 Task: Create Board Corporate Social Responsibility Campaigns to Workspace Financial Planning and Analysis. Create Board Voice of Customer Analysis to Workspace Financial Planning and Analysis. Create Board Customer Feedback Management and Action Planning to Workspace Financial Planning and Analysis
Action: Mouse moved to (418, 70)
Screenshot: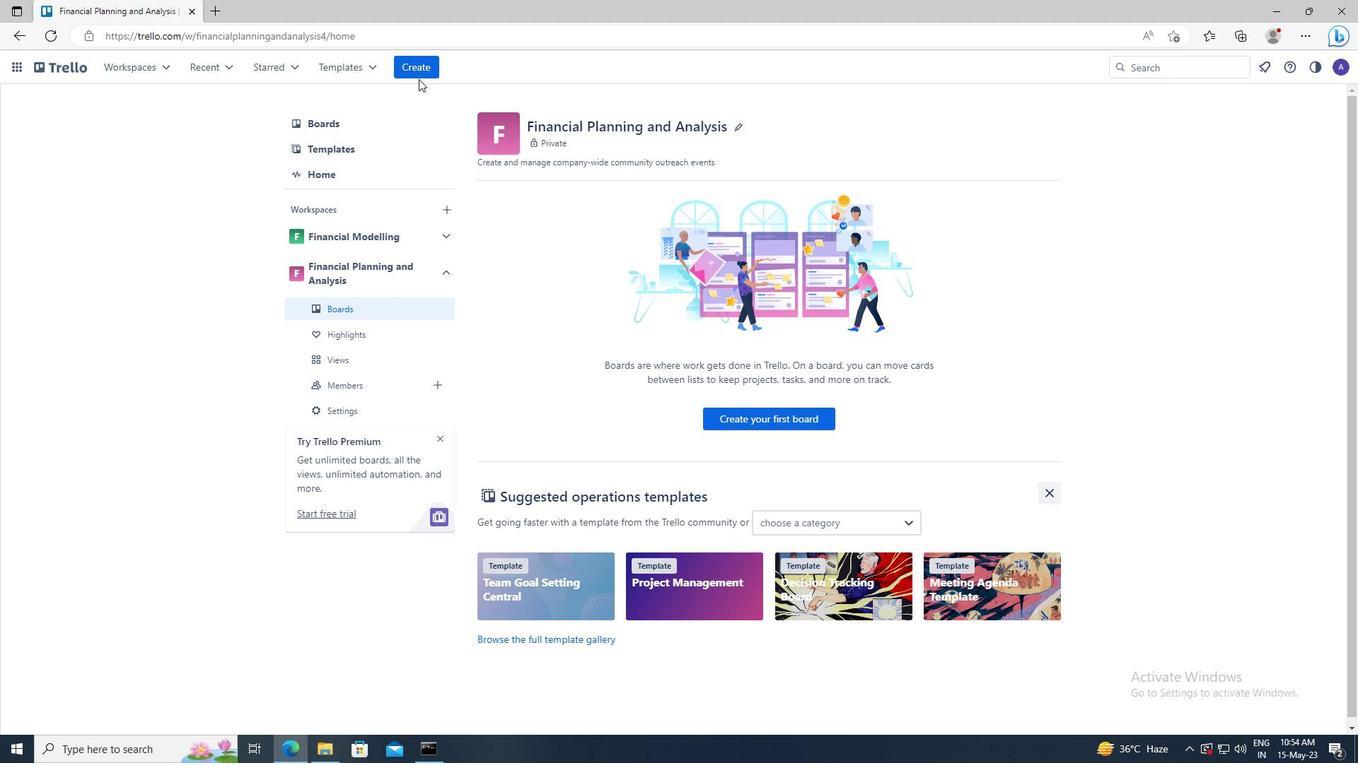 
Action: Mouse pressed left at (418, 70)
Screenshot: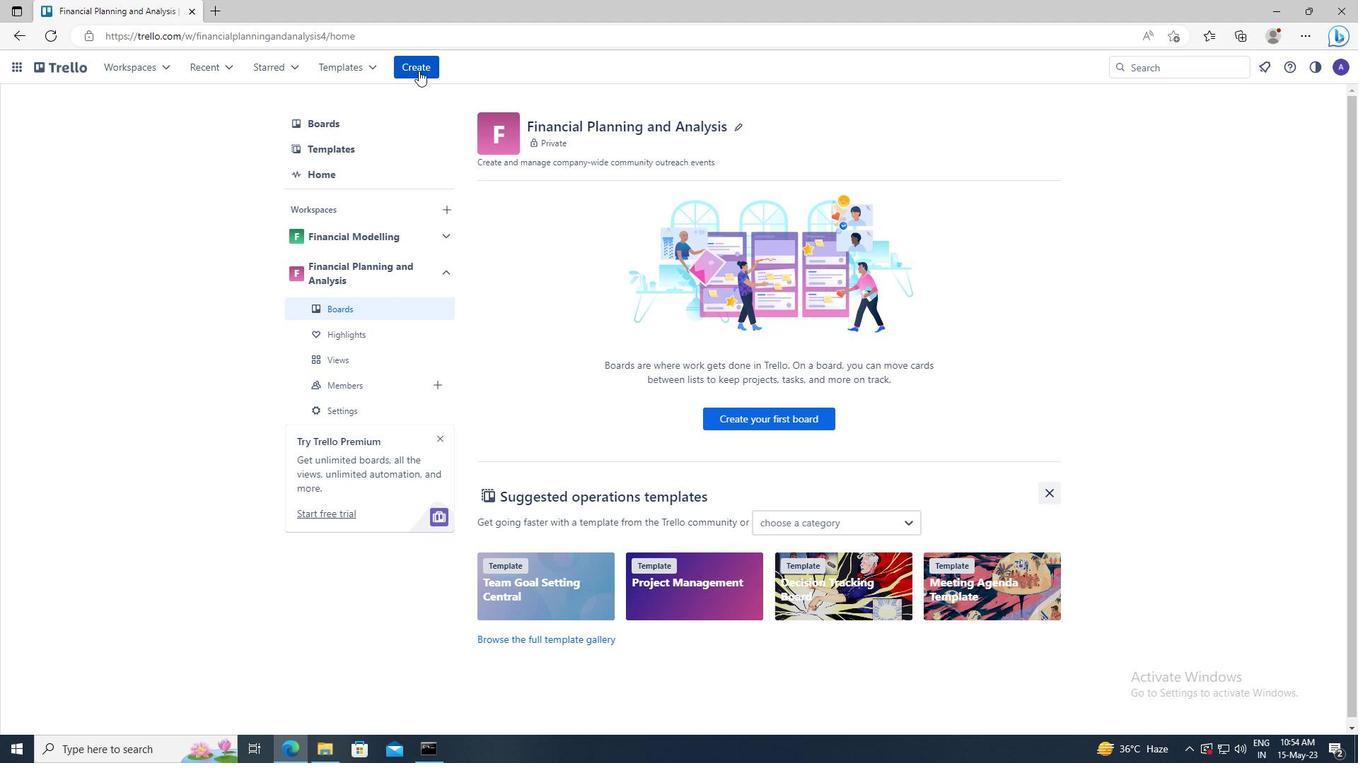 
Action: Mouse moved to (442, 121)
Screenshot: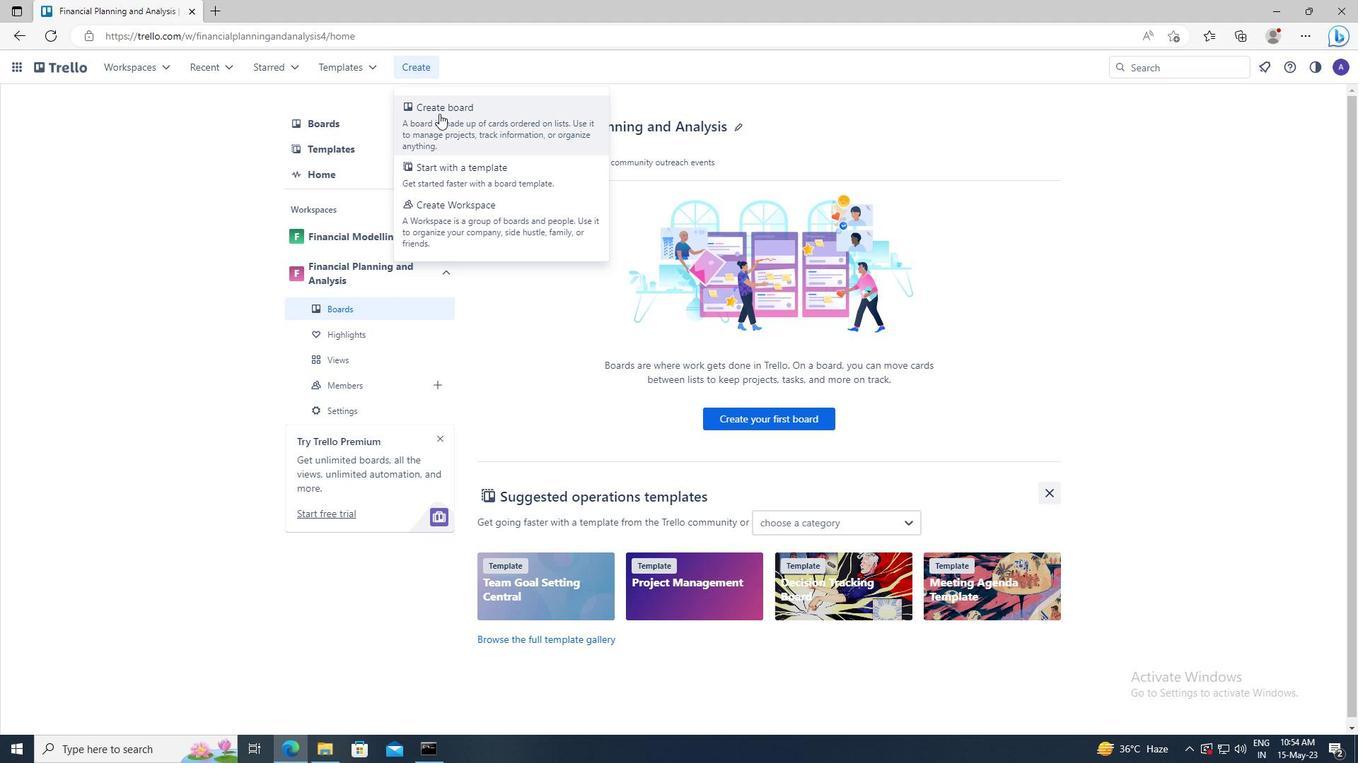 
Action: Mouse pressed left at (442, 121)
Screenshot: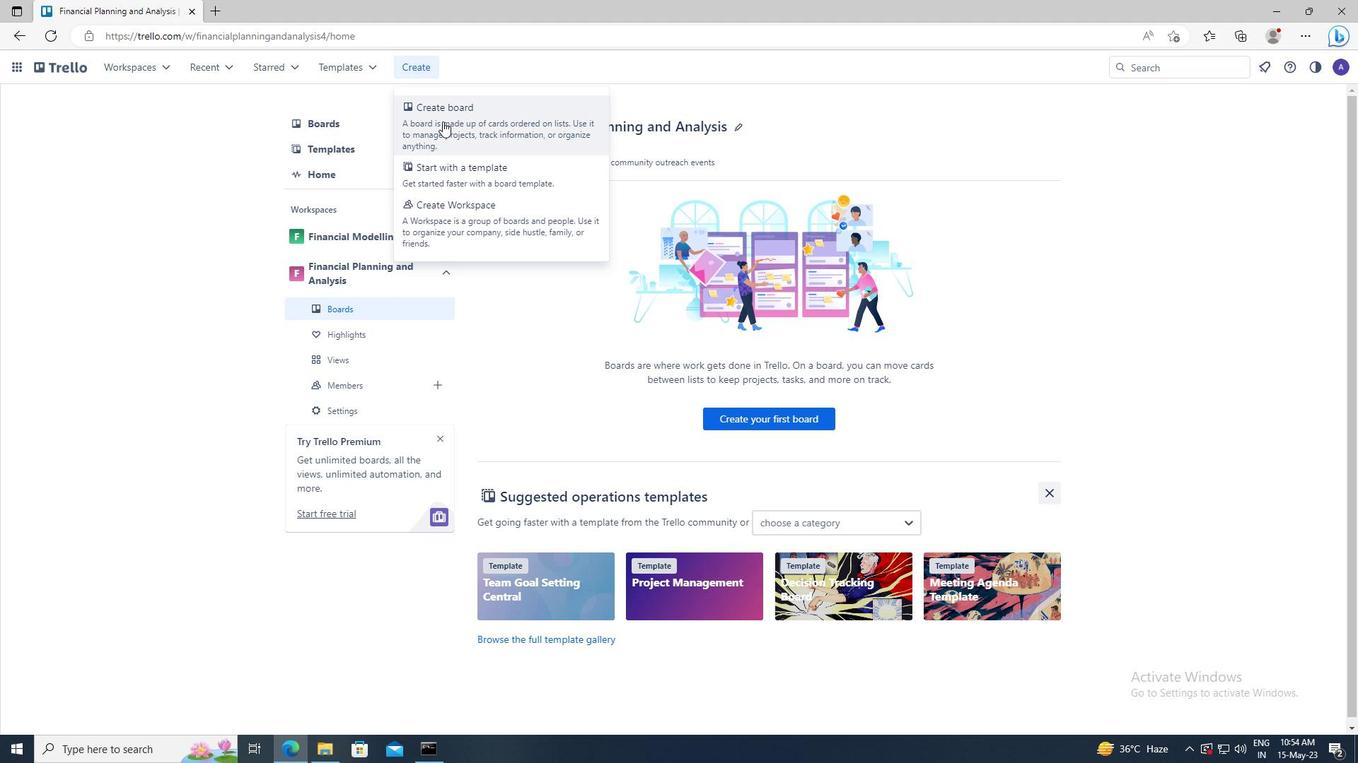 
Action: Mouse moved to (449, 326)
Screenshot: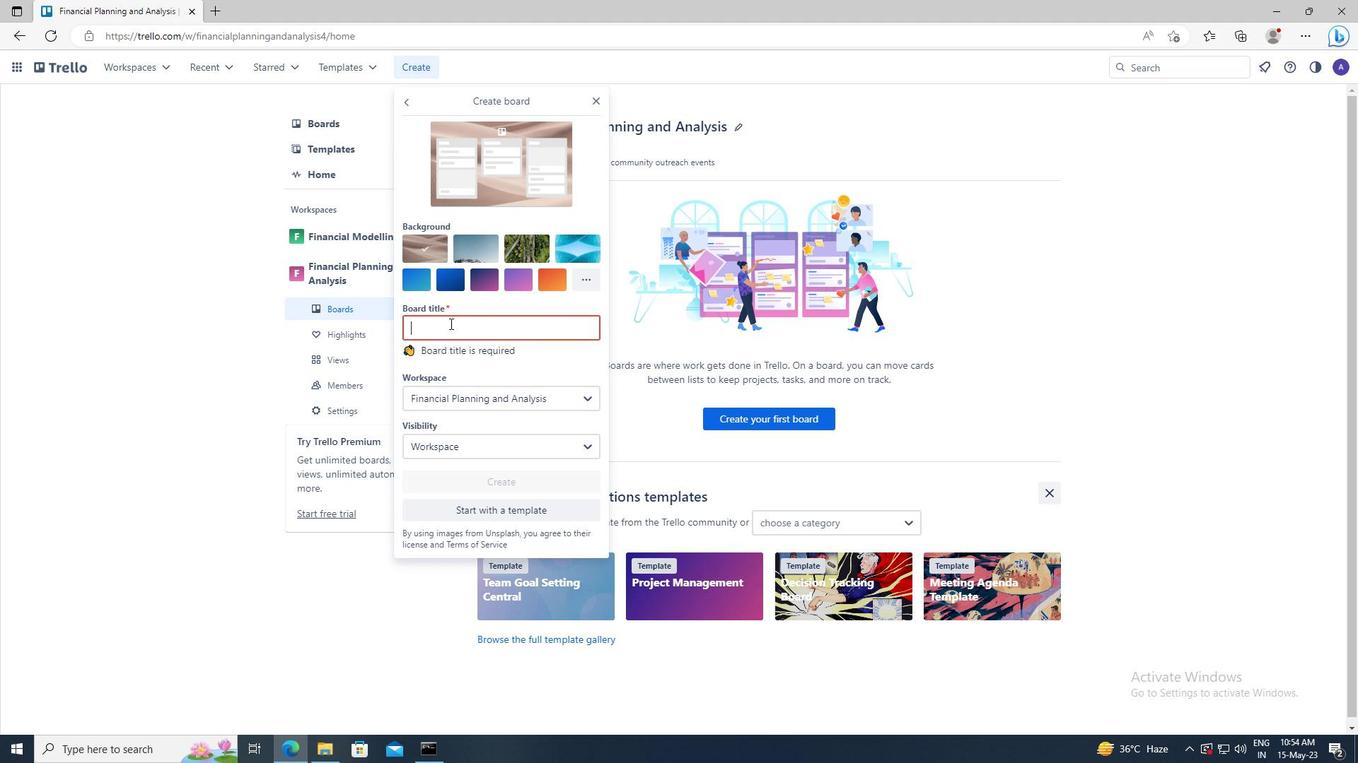 
Action: Mouse pressed left at (449, 326)
Screenshot: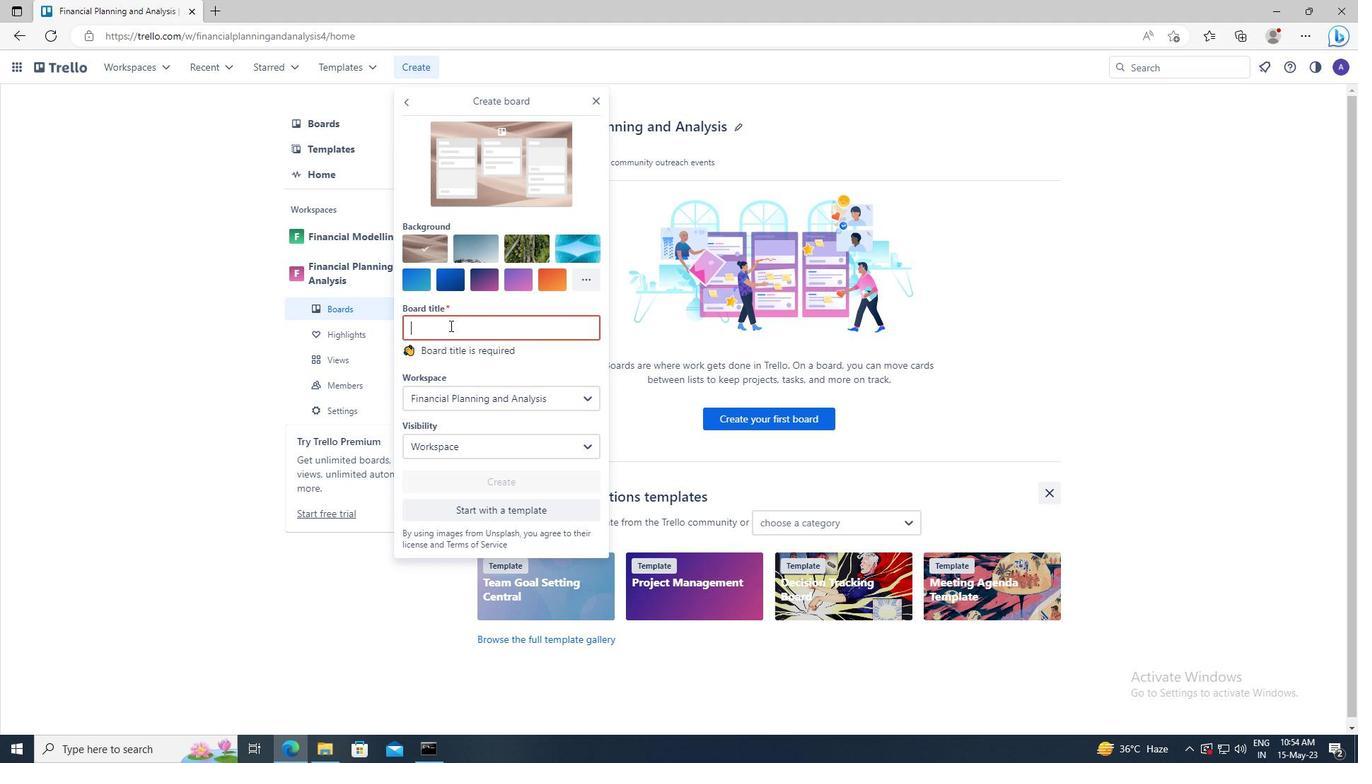 
Action: Key pressed <Key.shift>CORPORATE<Key.space><Key.shift_r>SOCIAL<Key.space><Key.shift>RESPONSIBILITY<Key.space><Key.shift>CAMPAIGNS
Screenshot: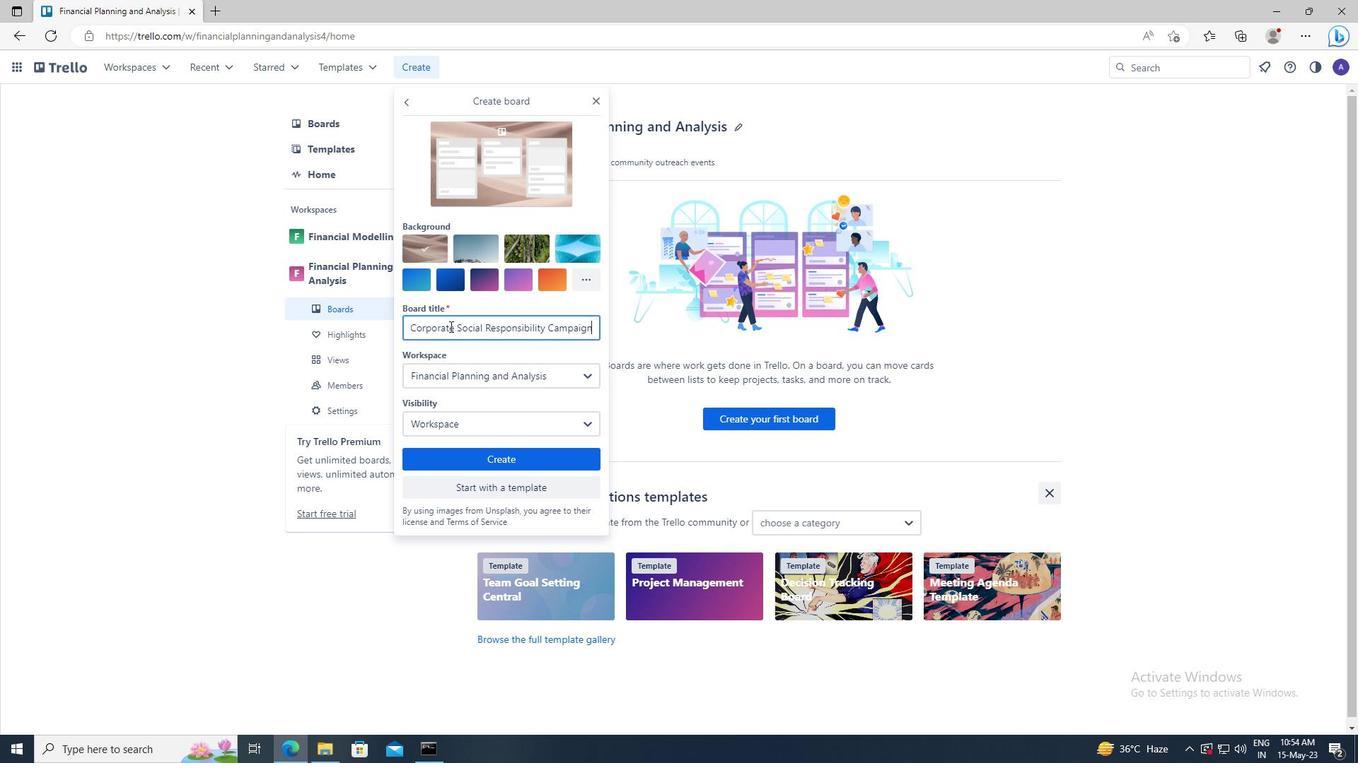 
Action: Mouse moved to (462, 456)
Screenshot: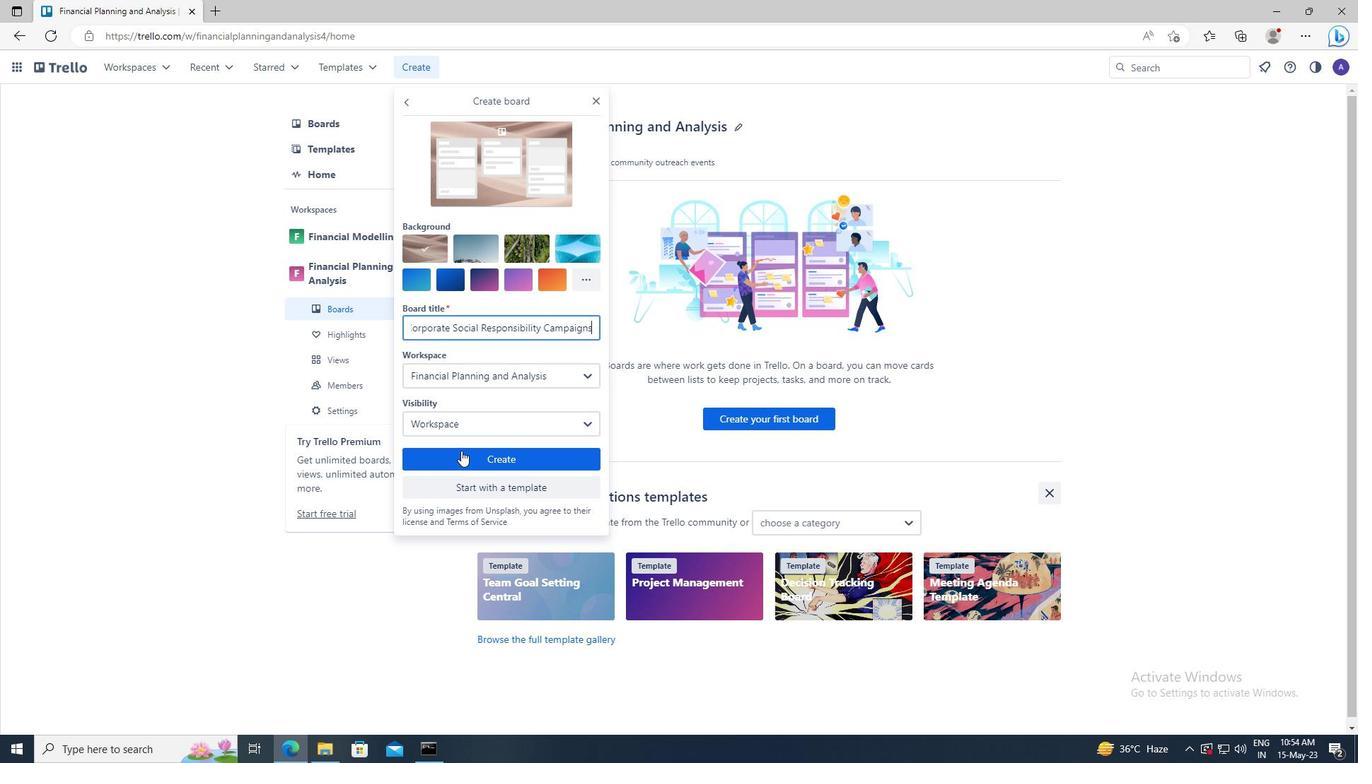 
Action: Mouse pressed left at (462, 456)
Screenshot: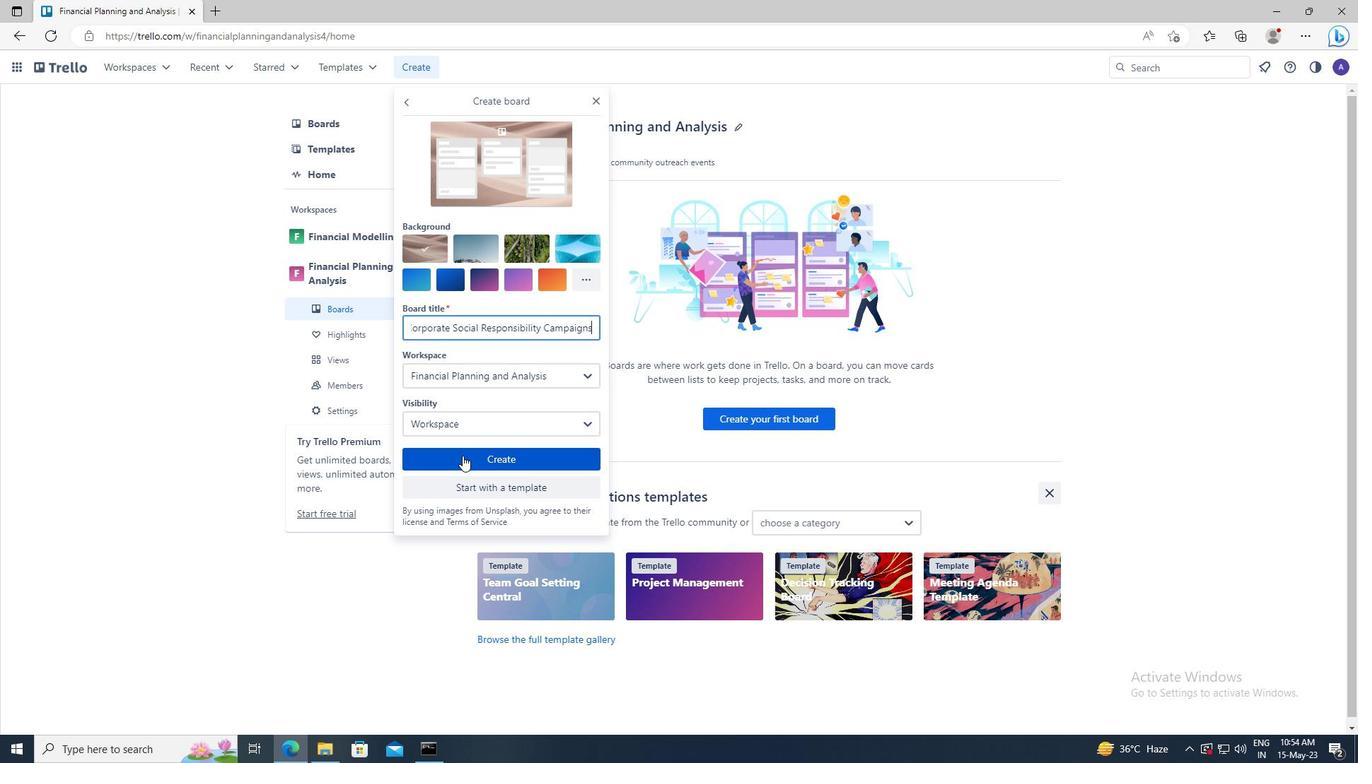 
Action: Mouse moved to (422, 65)
Screenshot: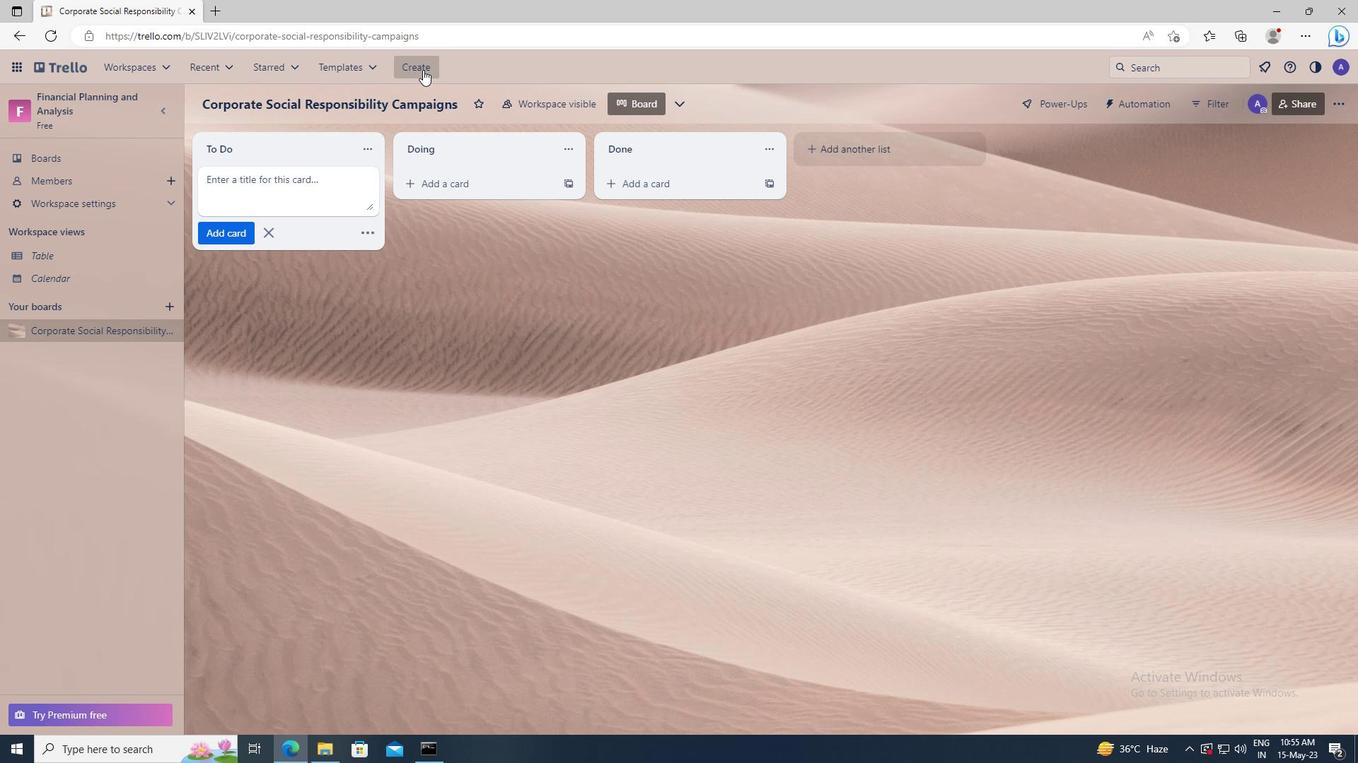 
Action: Mouse pressed left at (422, 65)
Screenshot: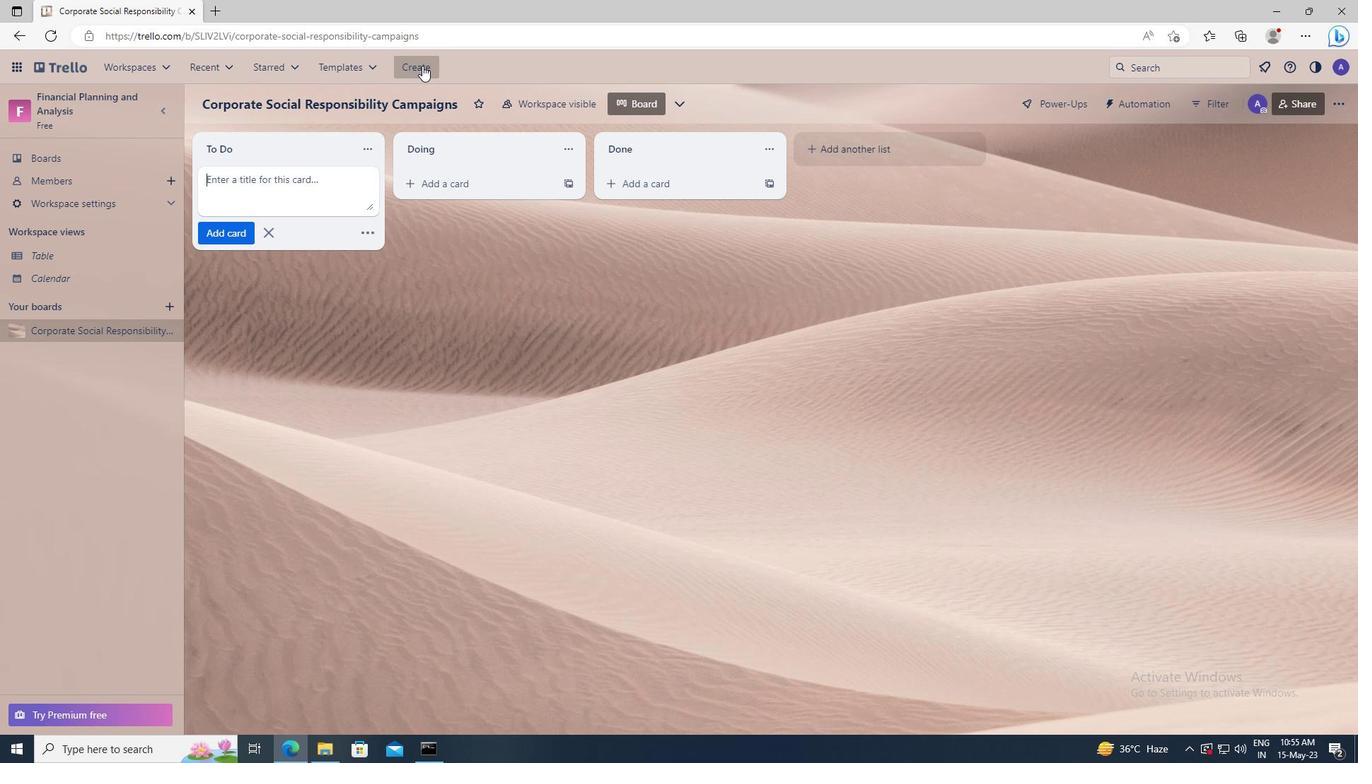 
Action: Mouse moved to (434, 115)
Screenshot: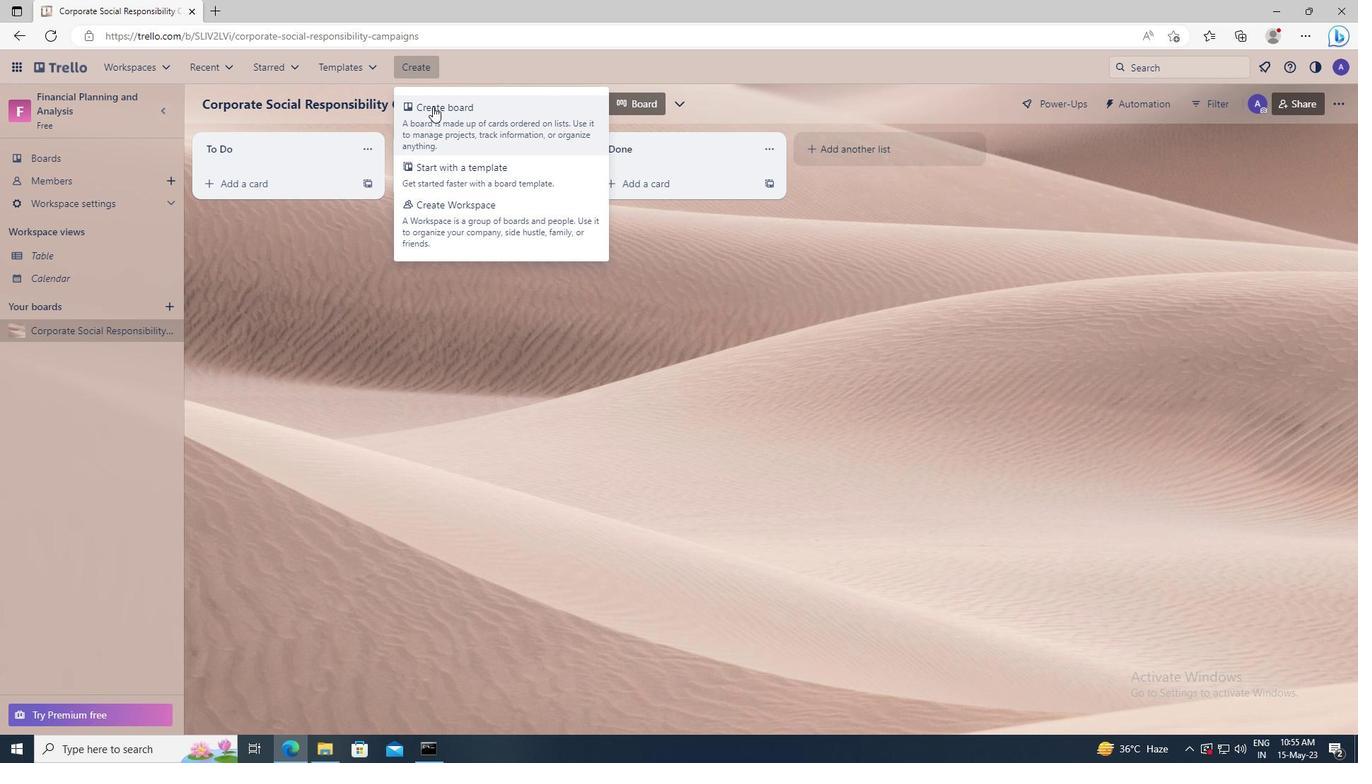 
Action: Mouse pressed left at (434, 115)
Screenshot: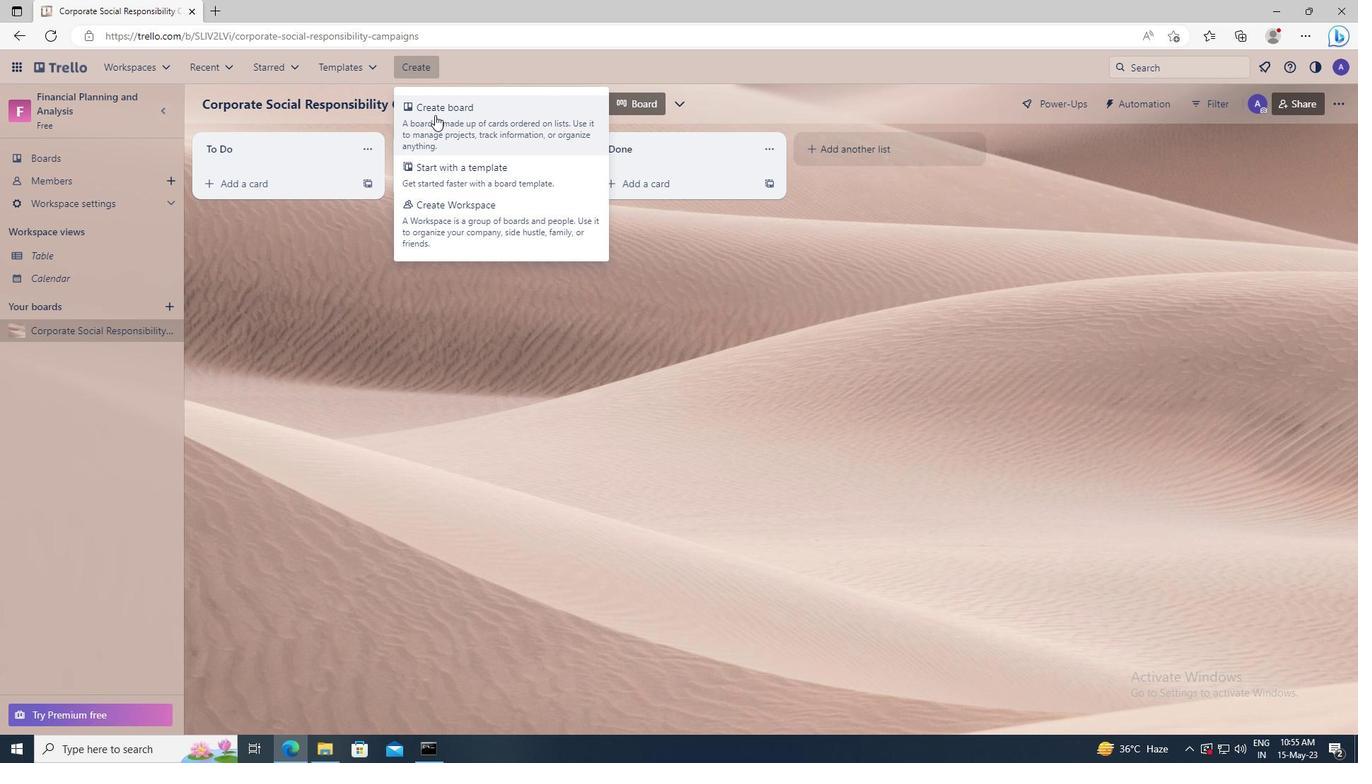 
Action: Mouse moved to (438, 326)
Screenshot: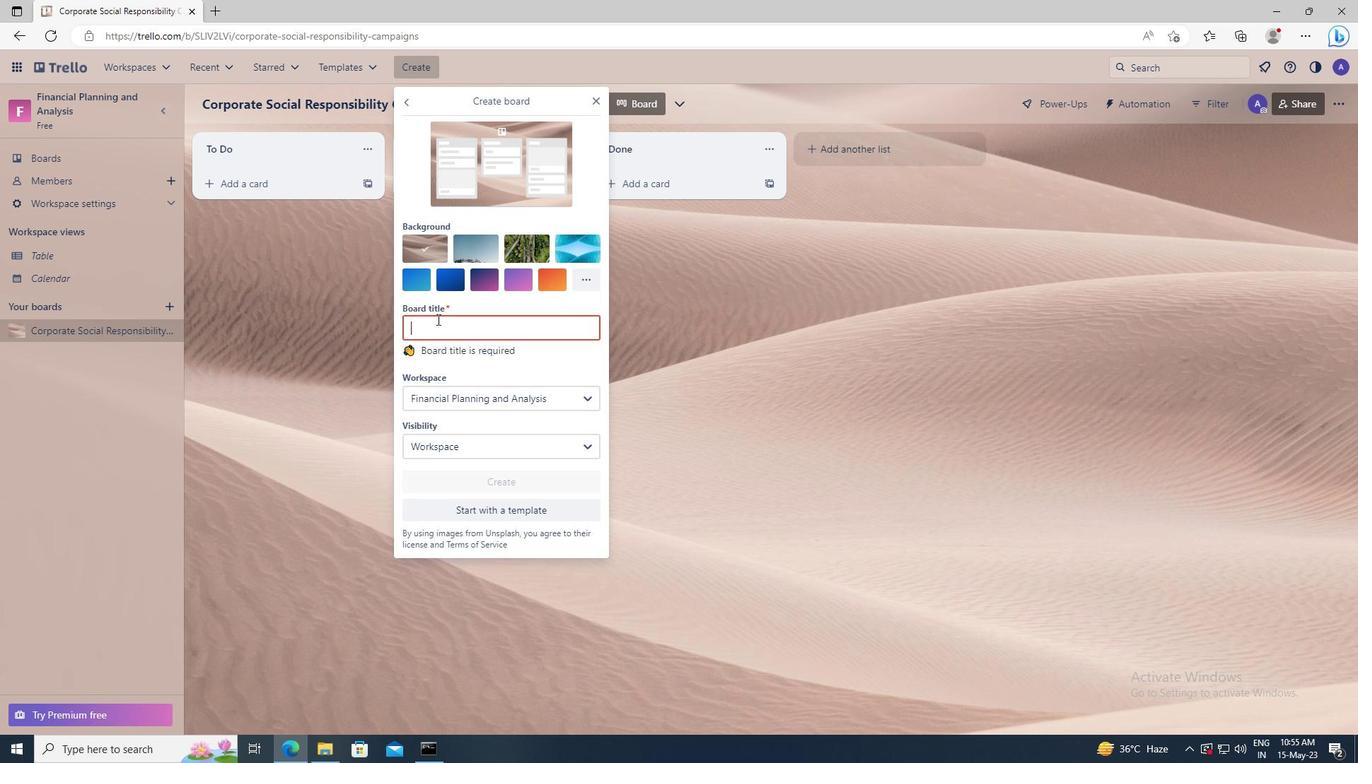 
Action: Mouse pressed left at (438, 326)
Screenshot: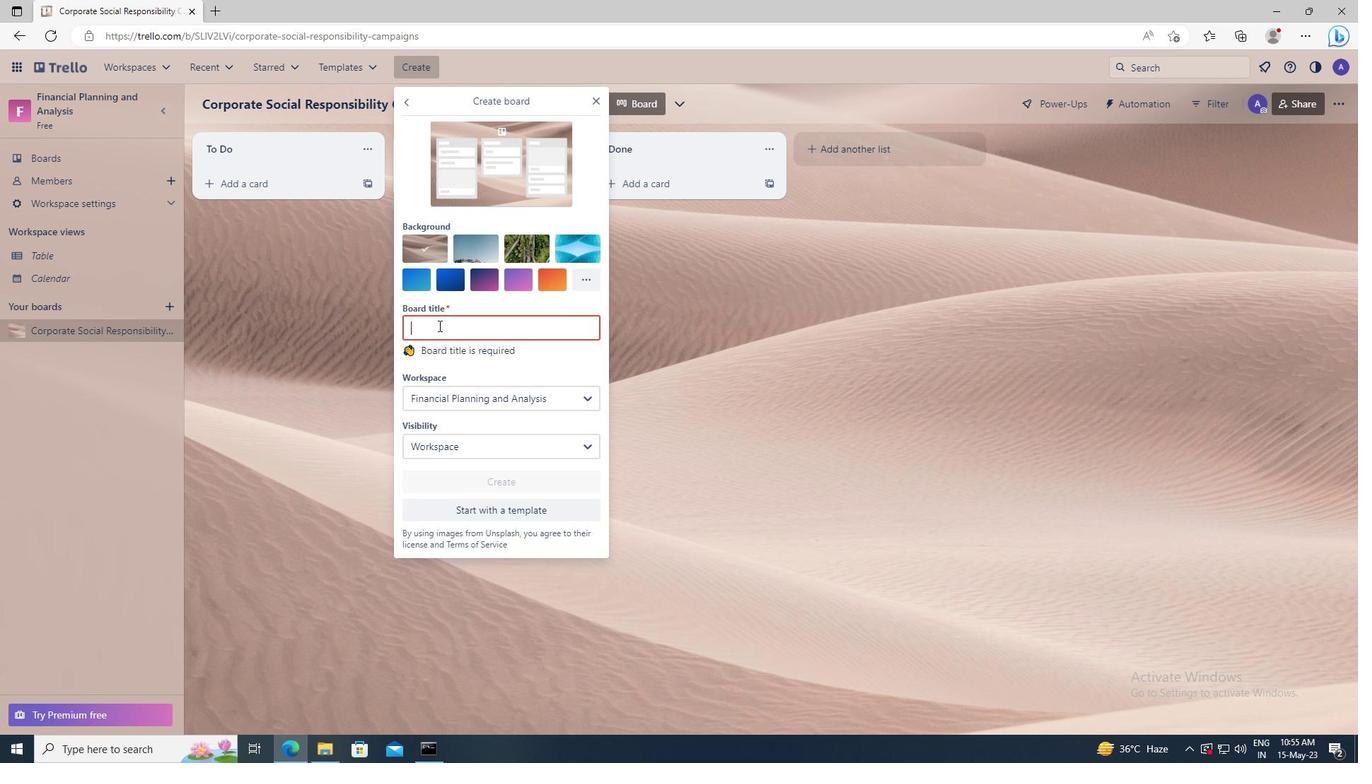 
Action: Key pressed <Key.shift>VOICE<Key.space>OF<Key.space><Key.shift>CUSTOMER<Key.space><Key.shift_r>ANALYSIS
Screenshot: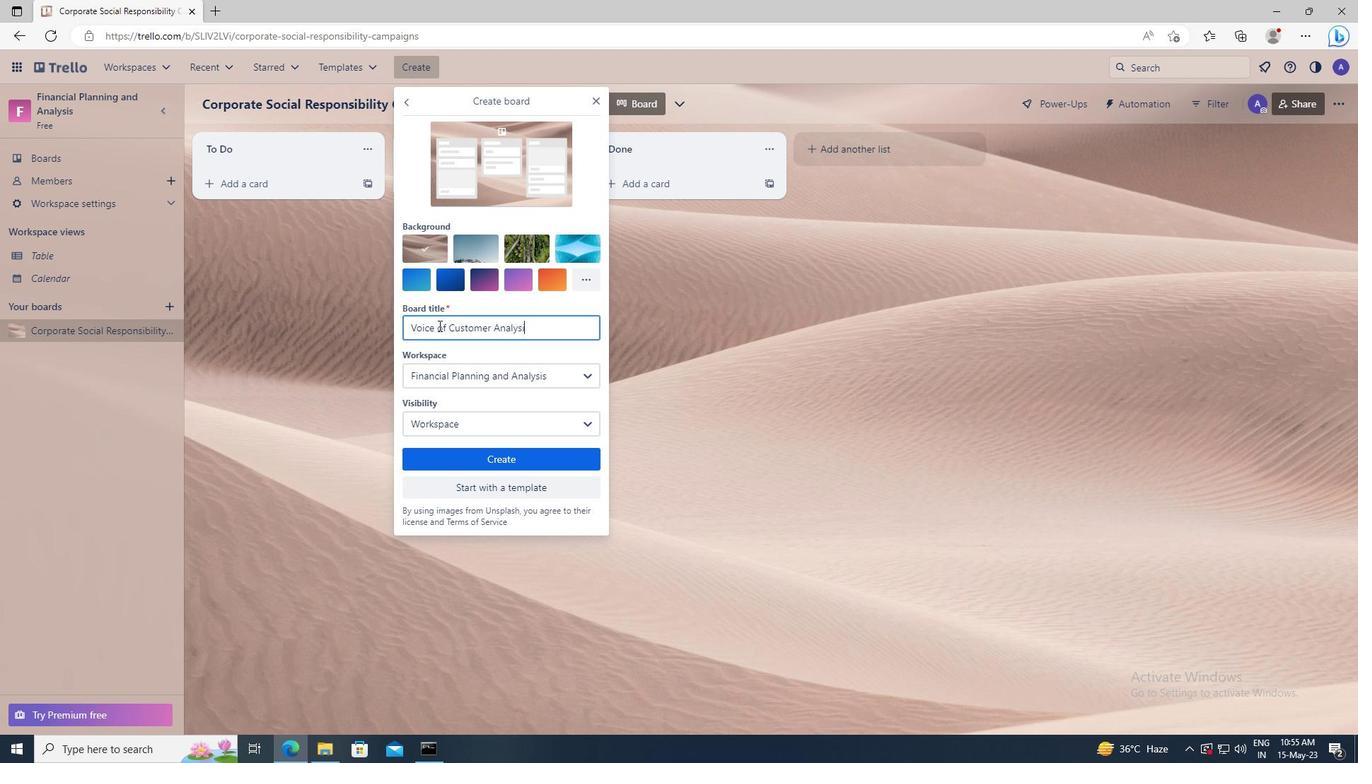 
Action: Mouse moved to (468, 461)
Screenshot: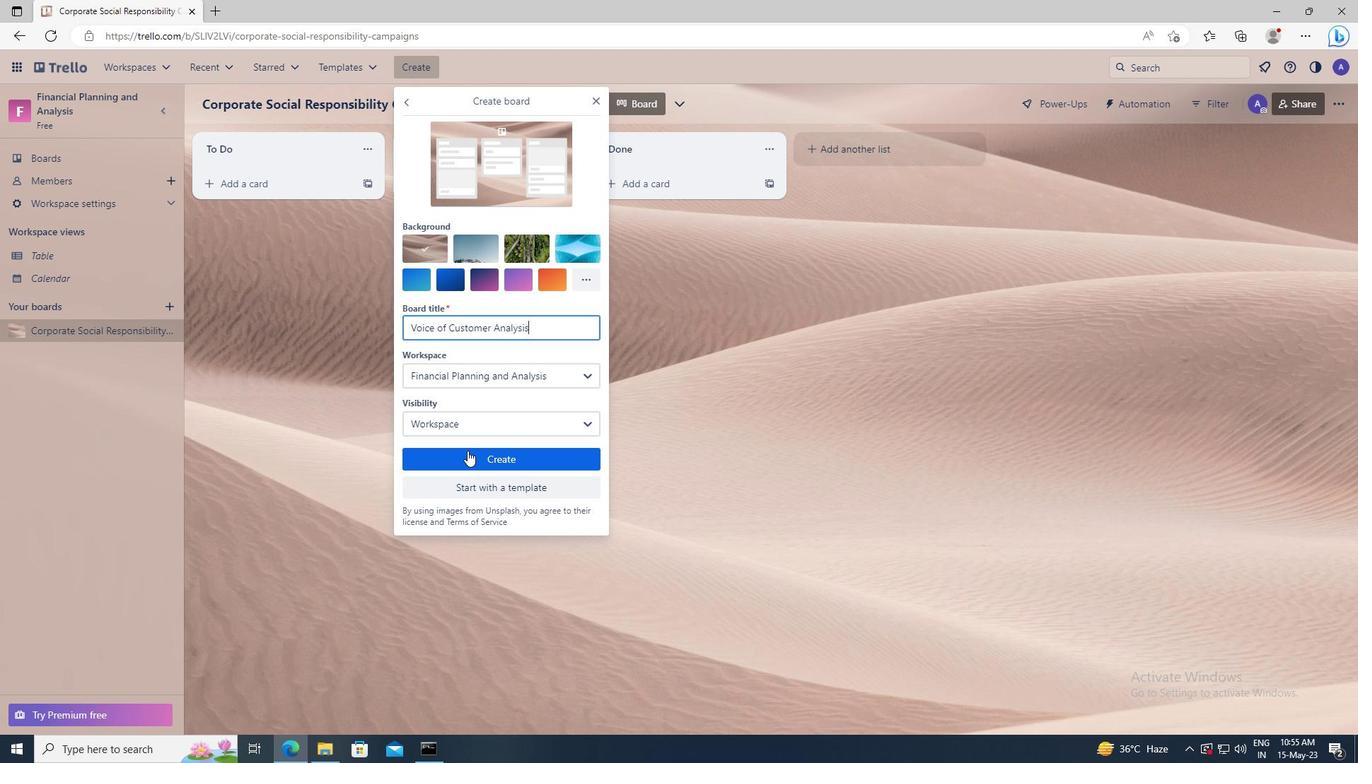 
Action: Mouse pressed left at (468, 461)
Screenshot: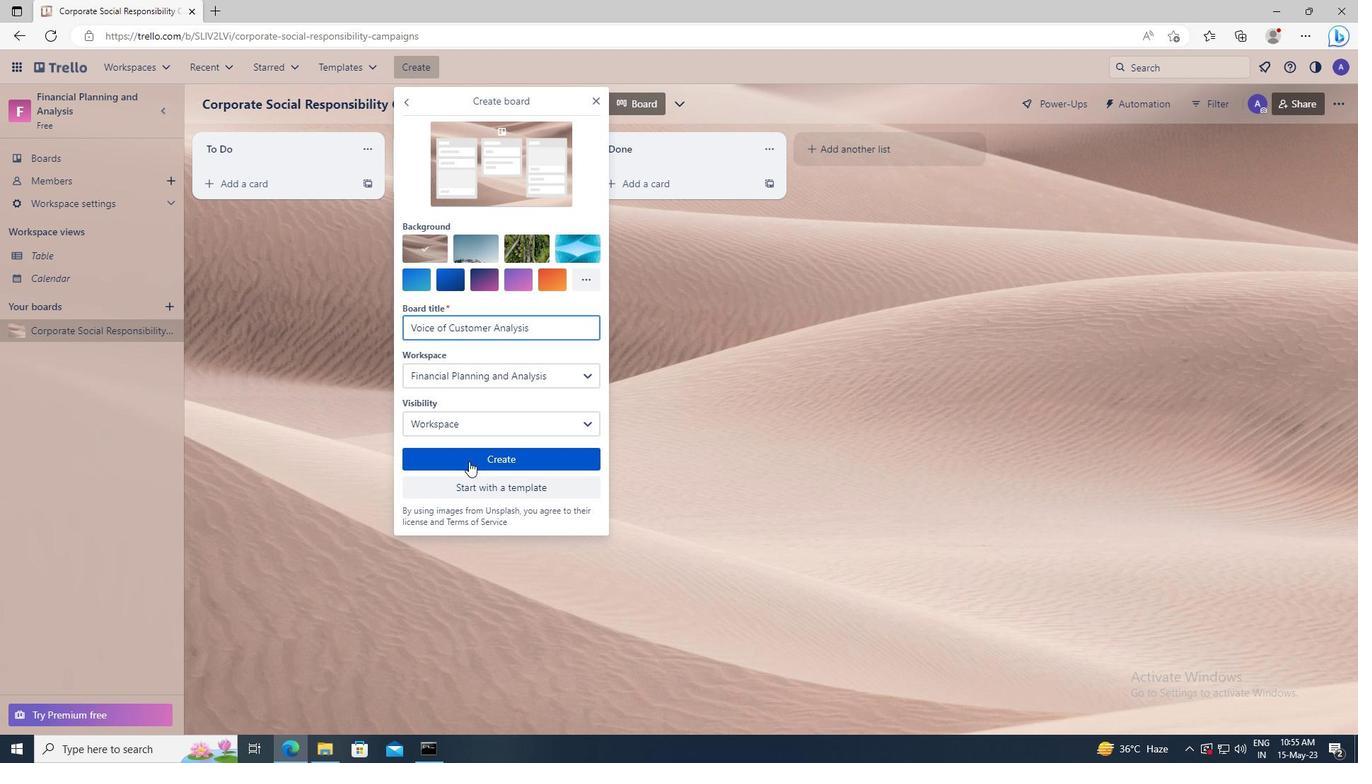 
Action: Mouse moved to (425, 62)
Screenshot: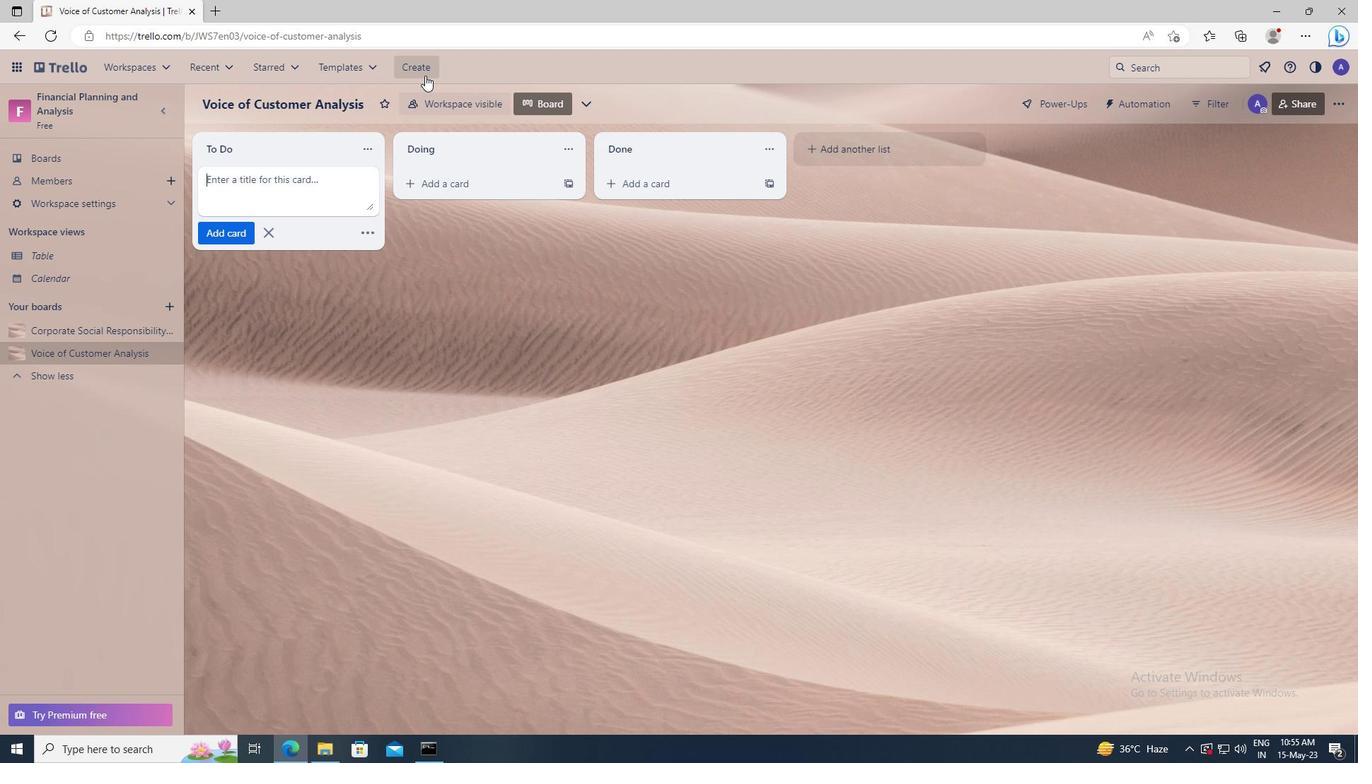 
Action: Mouse pressed left at (425, 62)
Screenshot: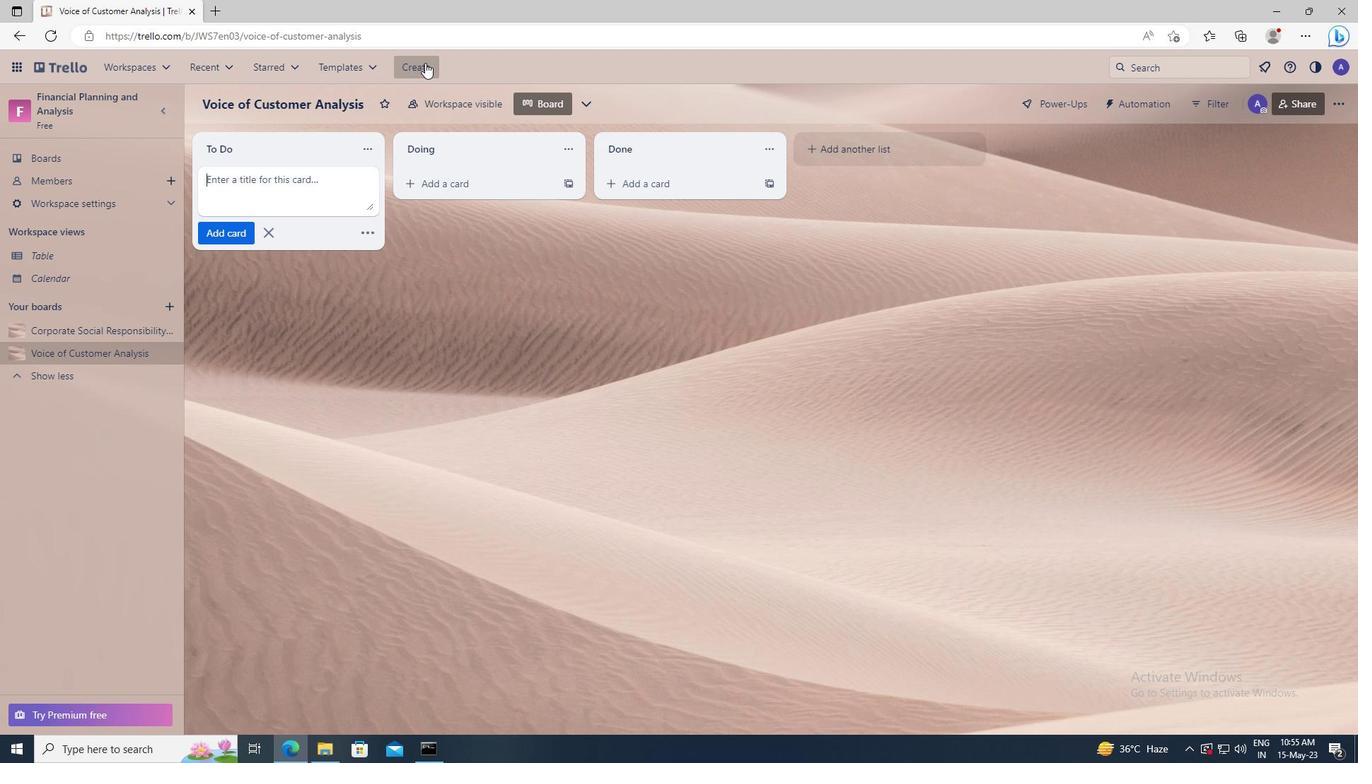 
Action: Mouse moved to (437, 118)
Screenshot: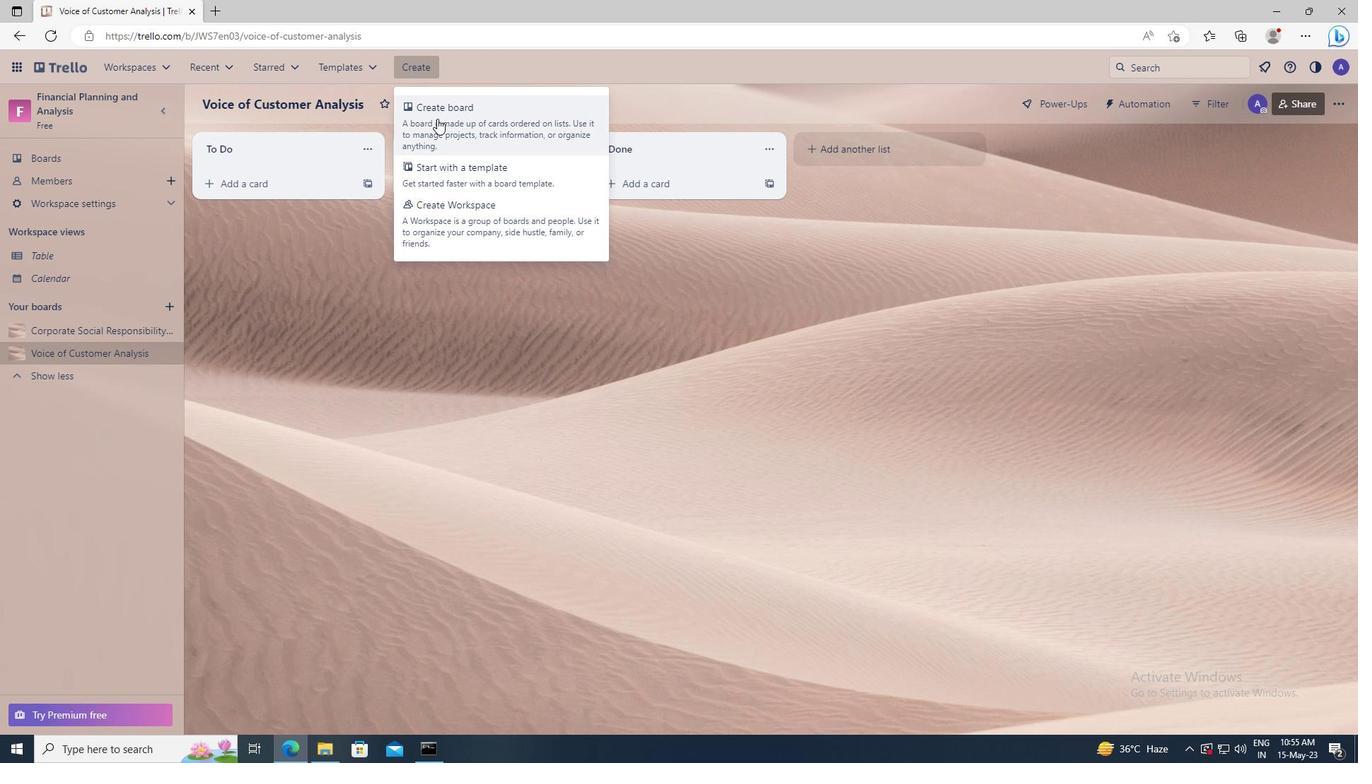 
Action: Mouse pressed left at (437, 118)
Screenshot: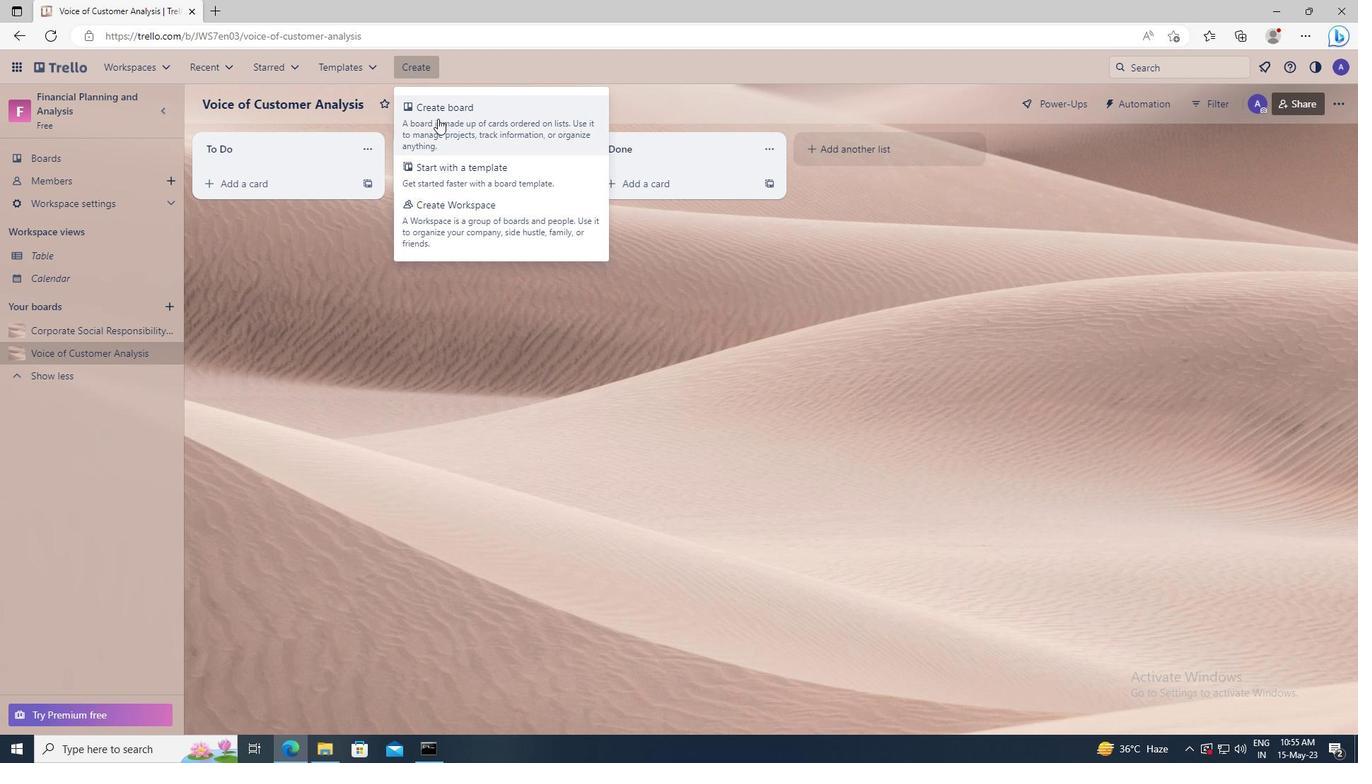 
Action: Mouse moved to (450, 326)
Screenshot: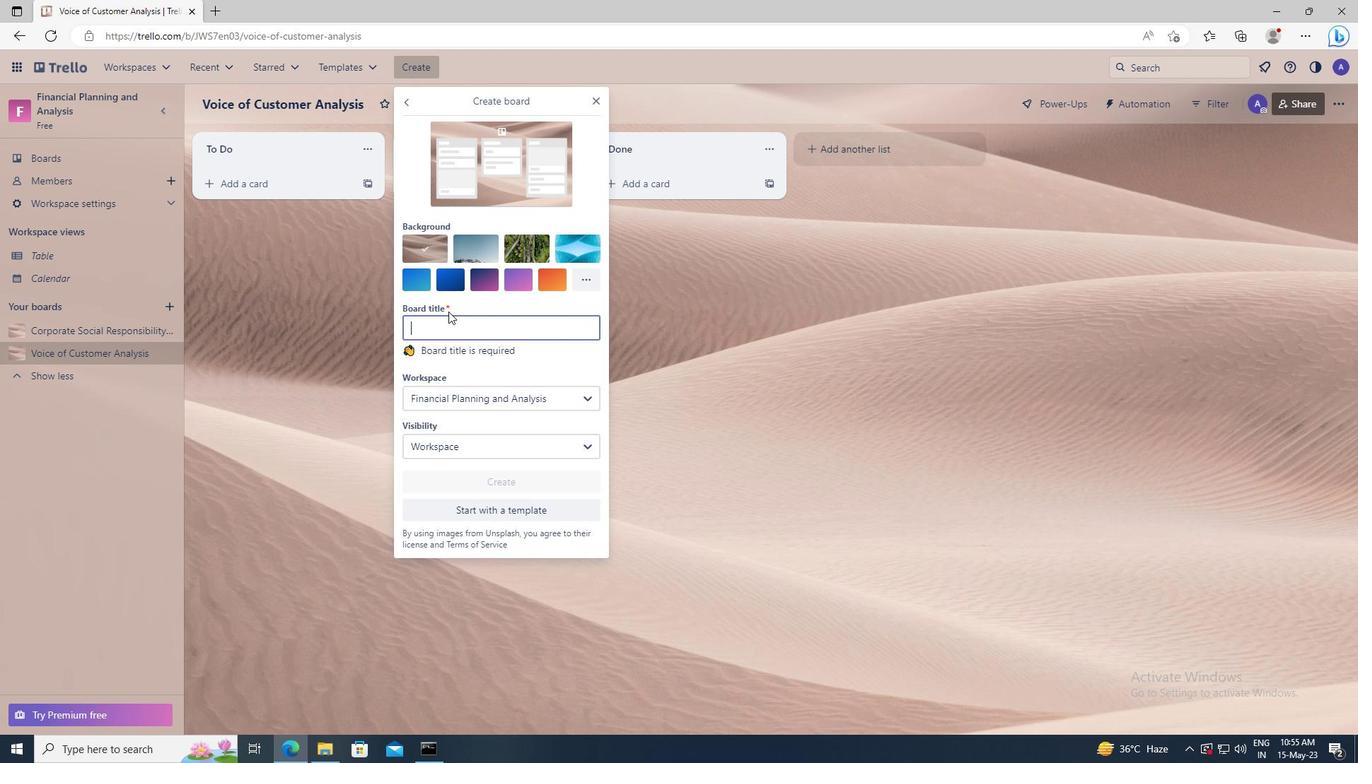 
Action: Mouse pressed left at (450, 326)
Screenshot: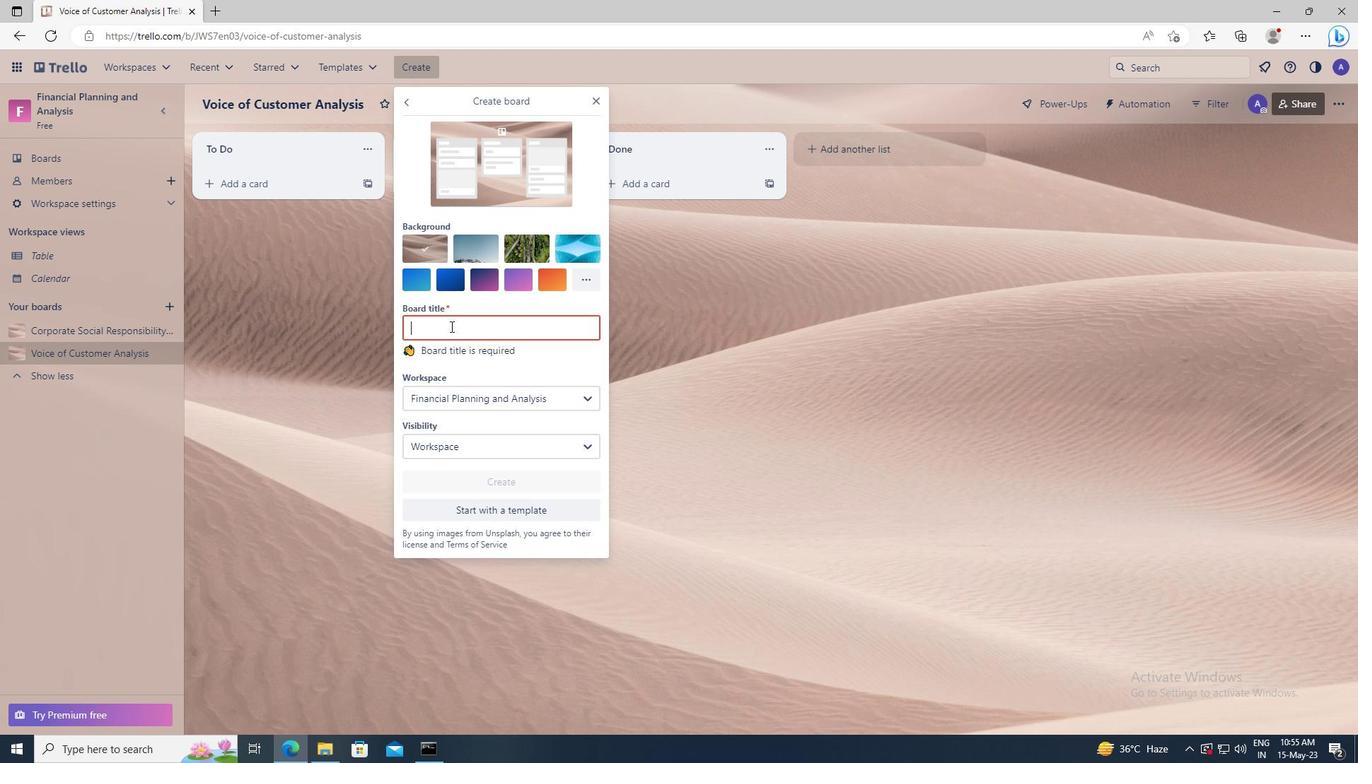 
Action: Key pressed <Key.shift>CUSTOMER<Key.space><Key.shift>FEEDBACK<Key.space><Key.shift>MANAGEMENT<Key.space>AND<Key.space><Key.shift>ACTION<Key.space><Key.shift>PLANNING
Screenshot: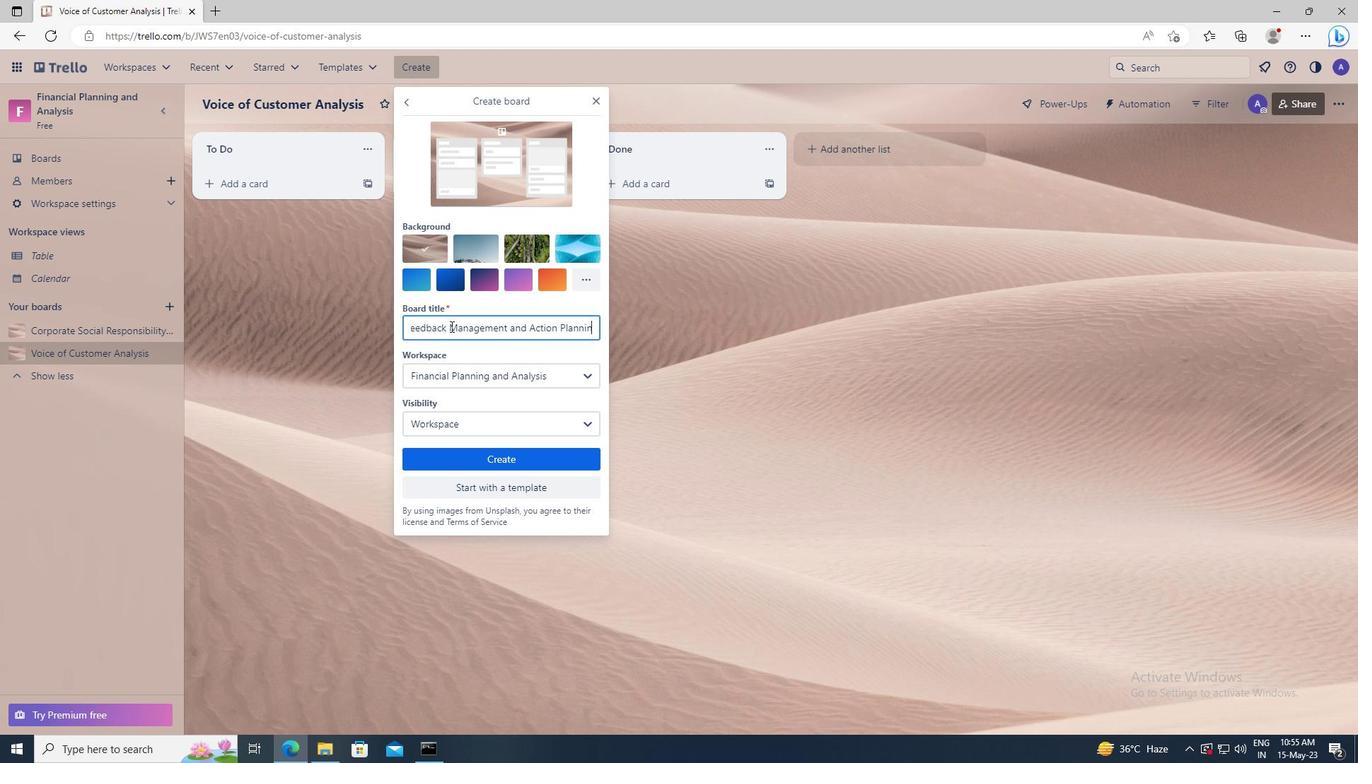 
Action: Mouse moved to (468, 458)
Screenshot: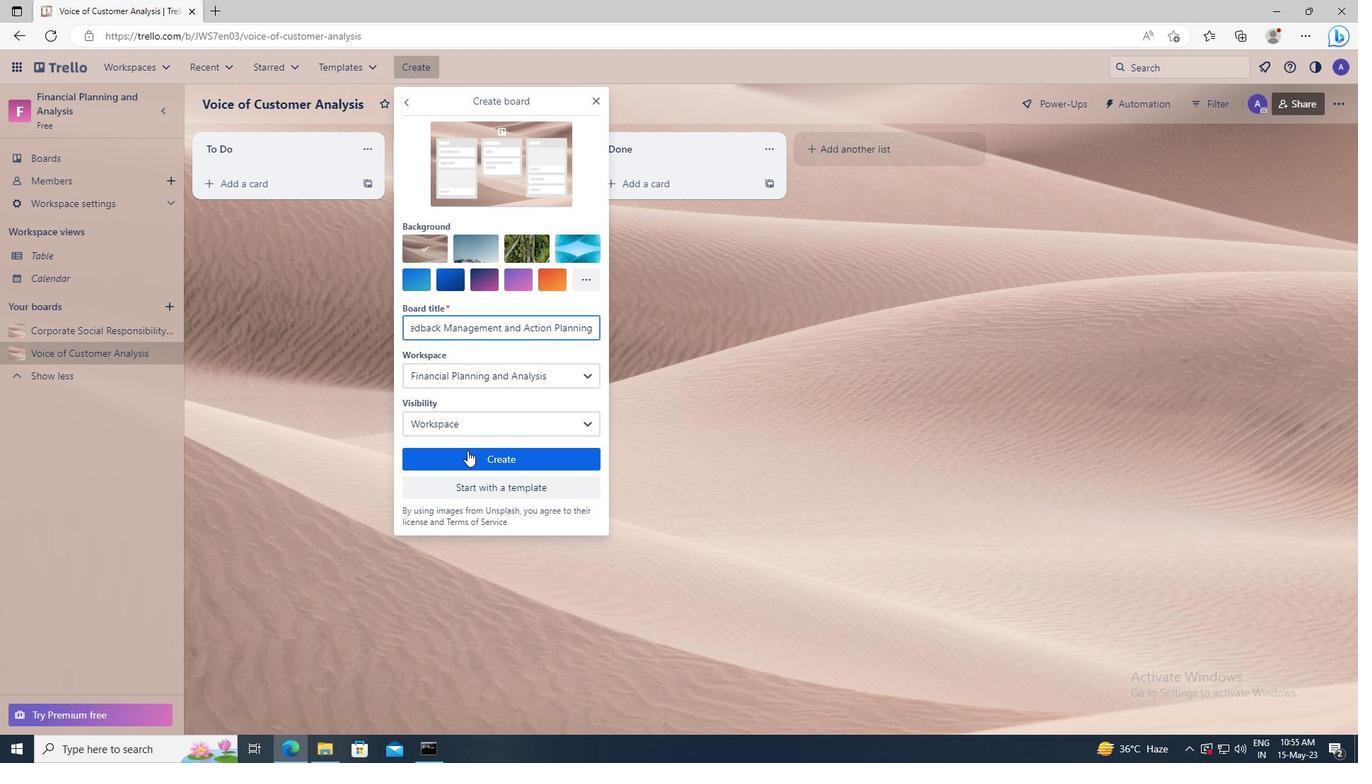
Action: Mouse pressed left at (468, 458)
Screenshot: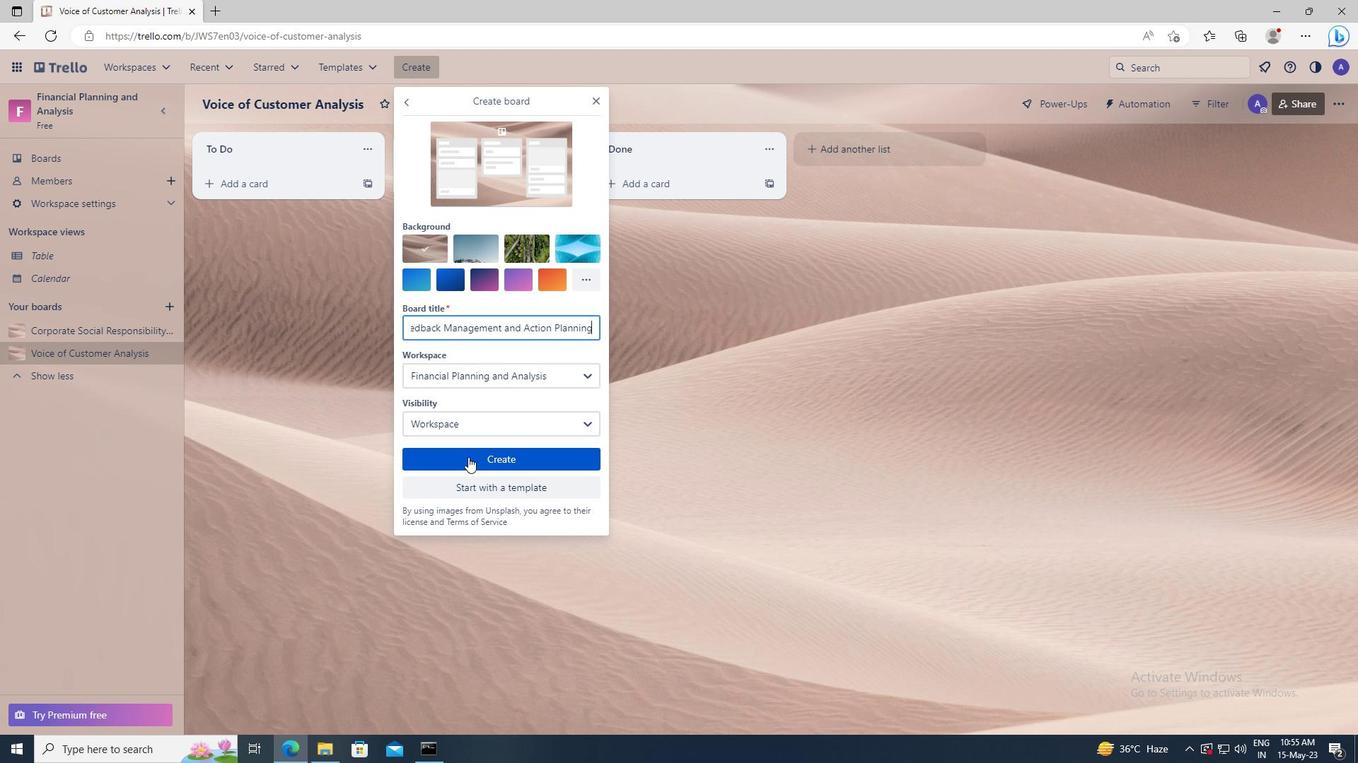 
